 Task: Add the task  Migrate website to a new hosting provider to the section Acceleration Adventure in the project AccuTrack and add a Due Date to the respective task as 2023/10/09
Action: Mouse moved to (70, 237)
Screenshot: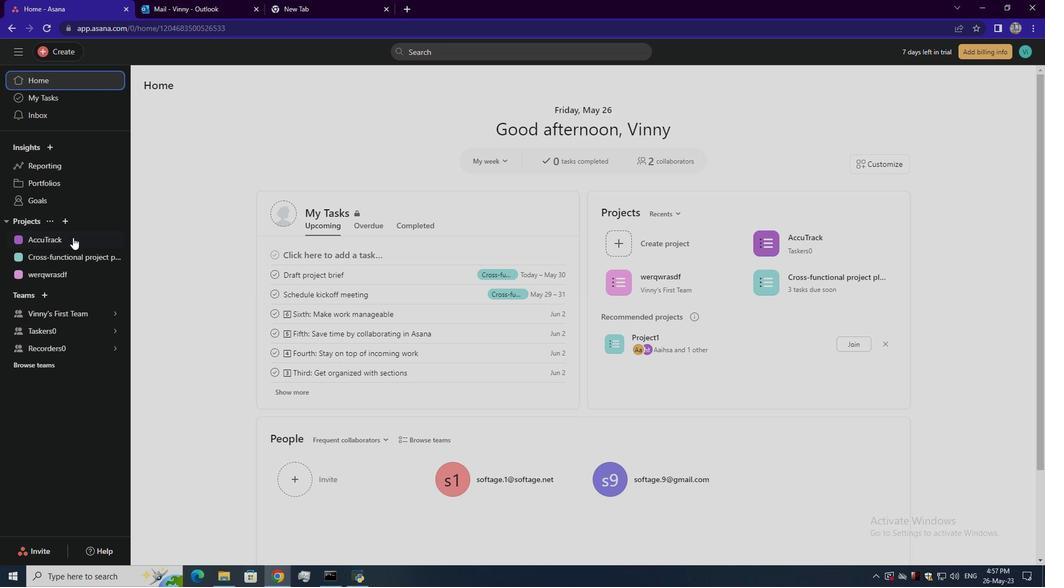 
Action: Mouse pressed left at (70, 237)
Screenshot: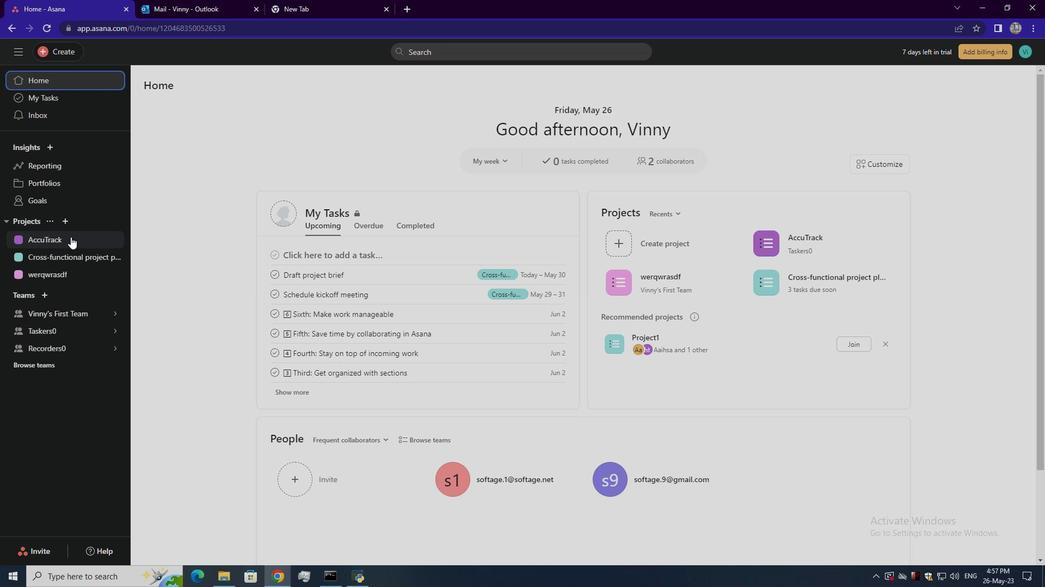 
Action: Mouse moved to (462, 314)
Screenshot: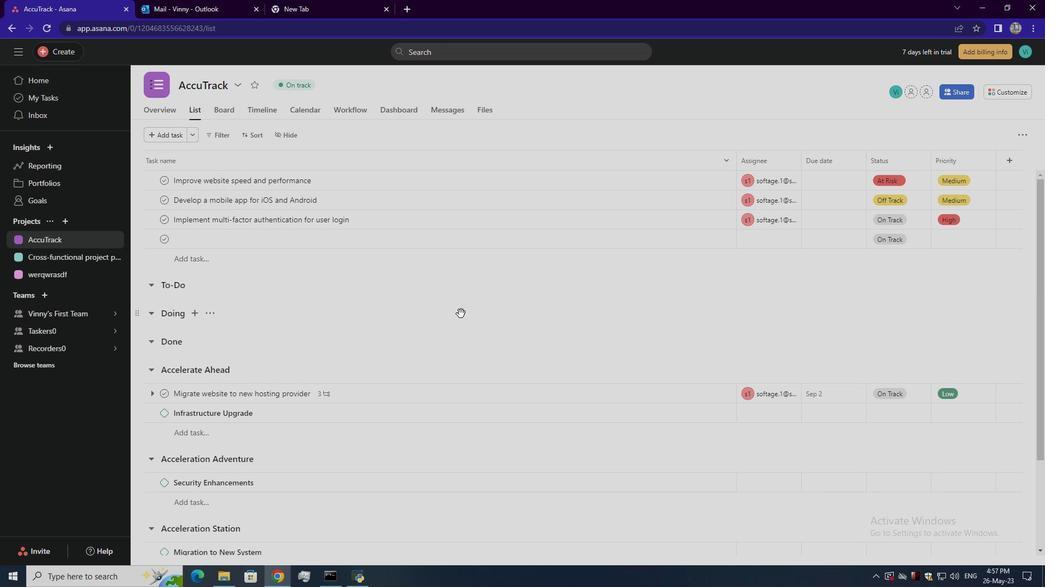 
Action: Mouse scrolled (462, 314) with delta (0, 0)
Screenshot: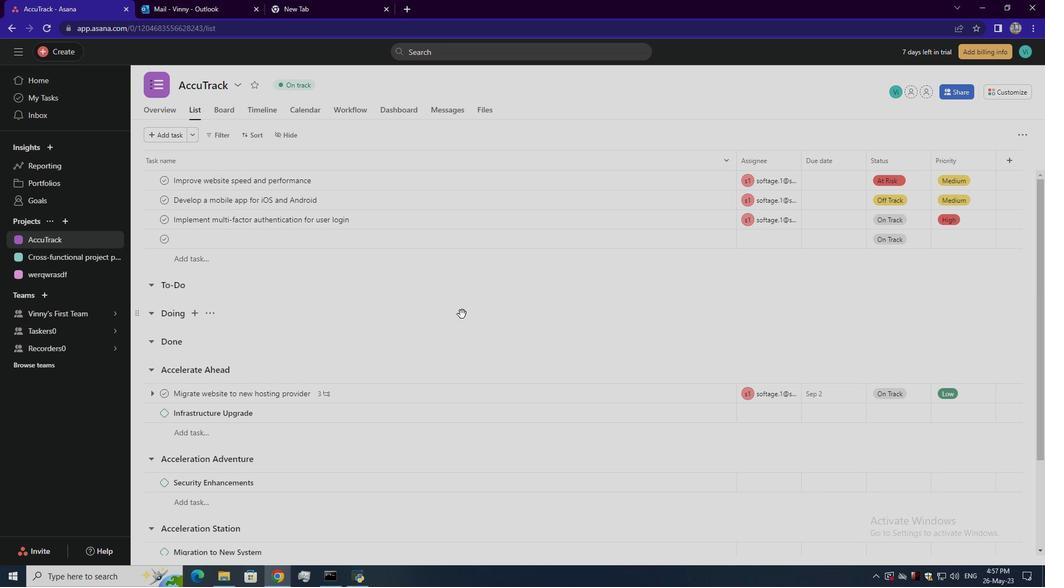 
Action: Mouse scrolled (462, 314) with delta (0, 0)
Screenshot: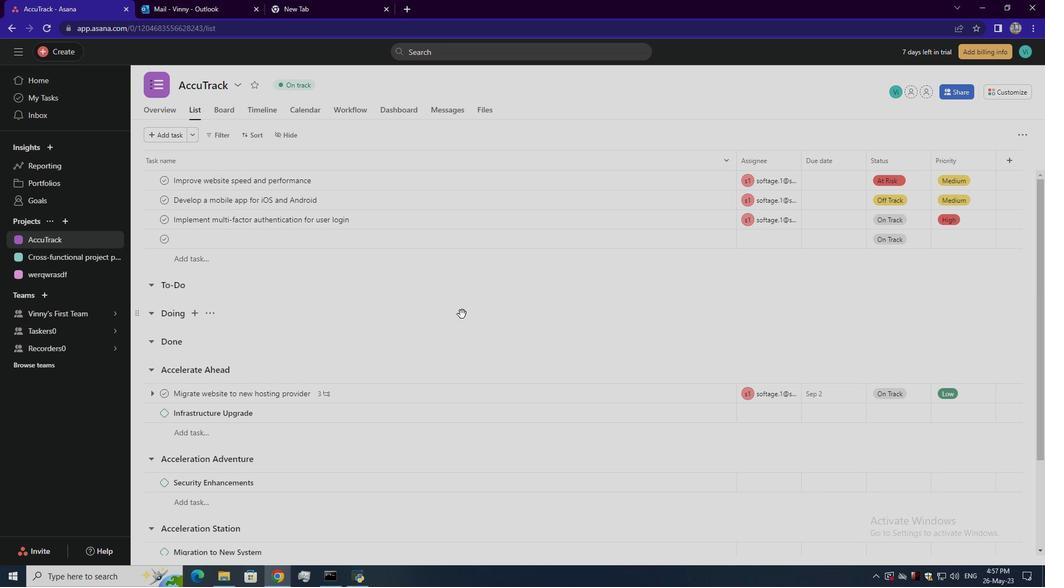
Action: Mouse moved to (715, 285)
Screenshot: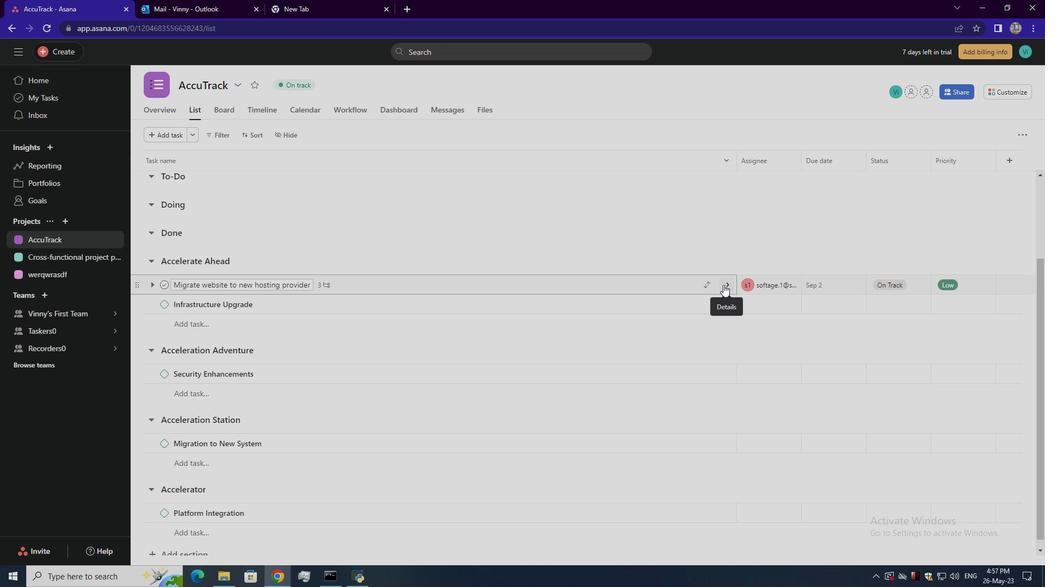 
Action: Mouse pressed left at (715, 285)
Screenshot: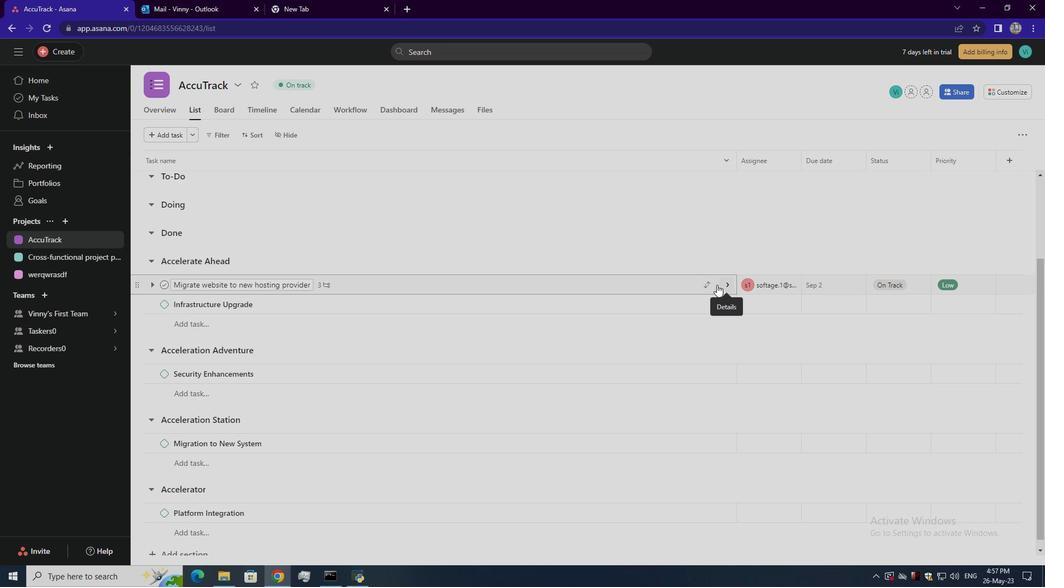 
Action: Mouse moved to (619, 253)
Screenshot: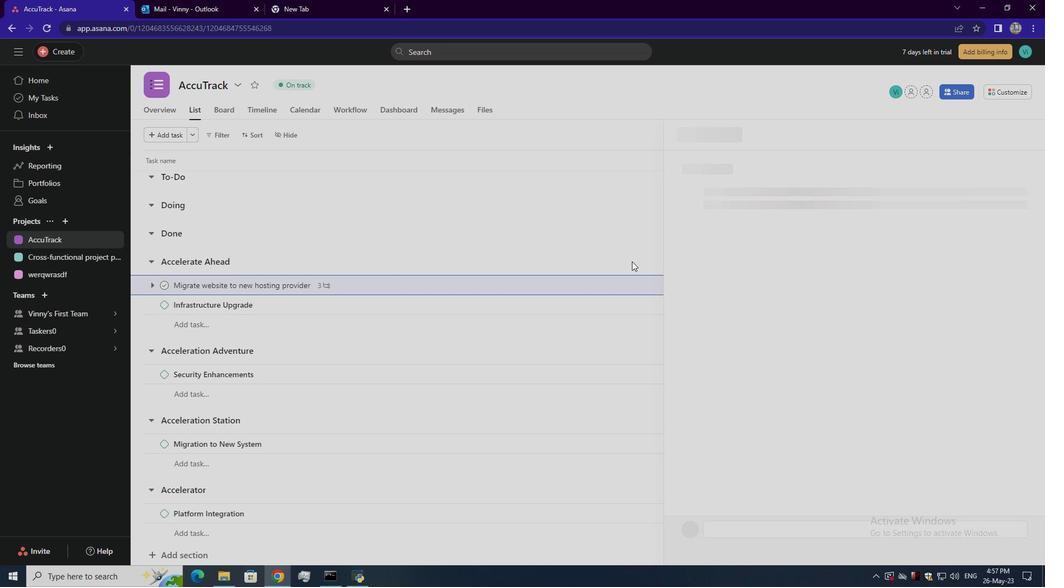 
Action: Mouse pressed left at (619, 253)
Screenshot: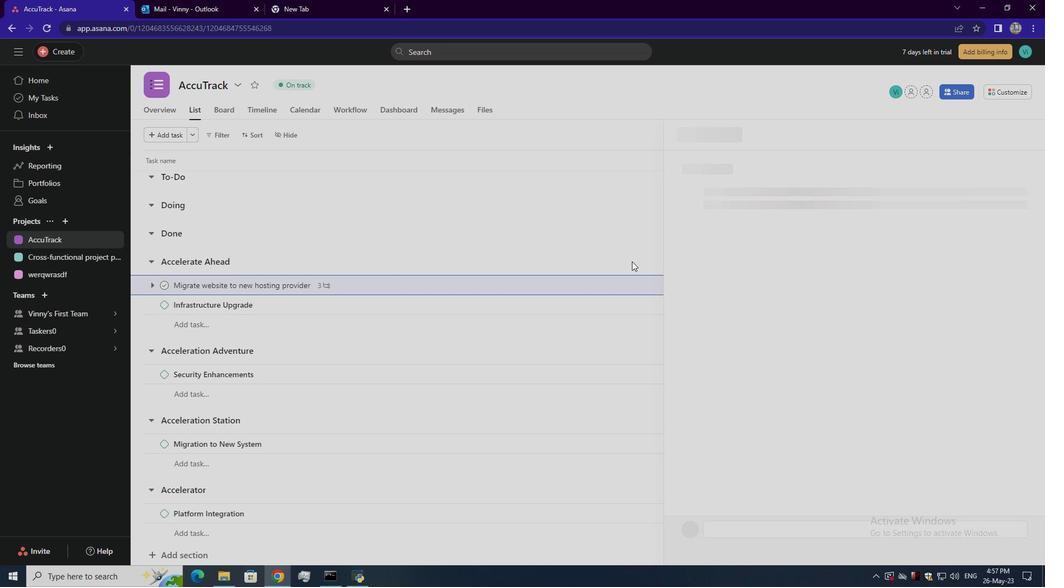 
Action: Mouse moved to (1026, 130)
Screenshot: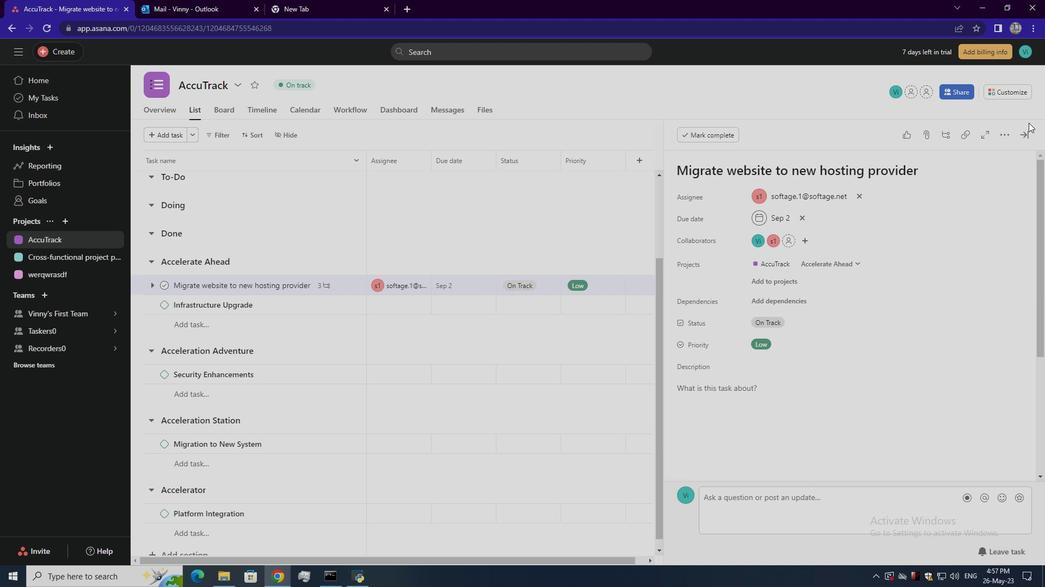 
Action: Mouse pressed left at (1026, 130)
Screenshot: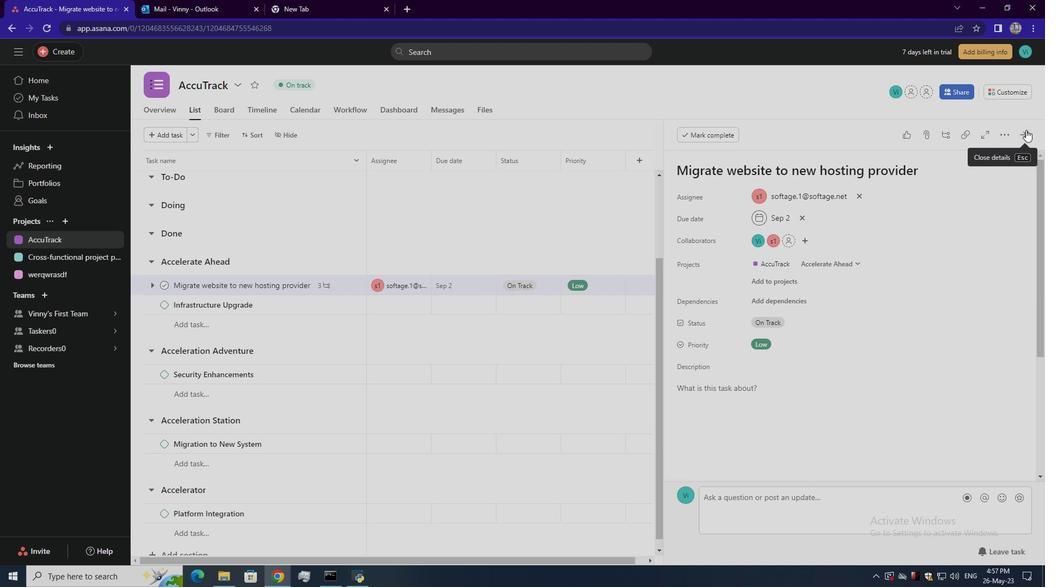 
Action: Mouse moved to (706, 286)
Screenshot: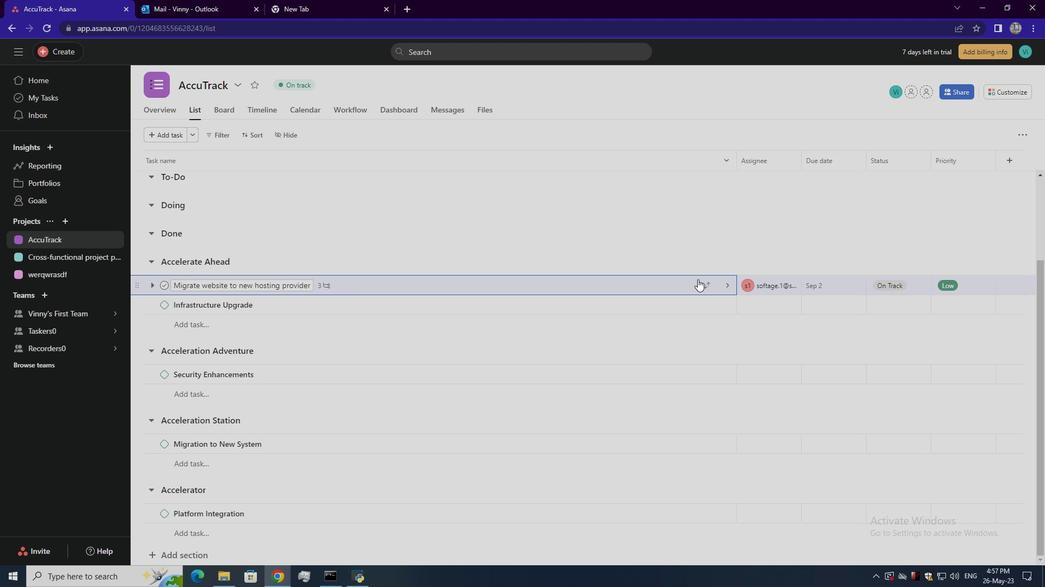 
Action: Mouse pressed left at (706, 286)
Screenshot: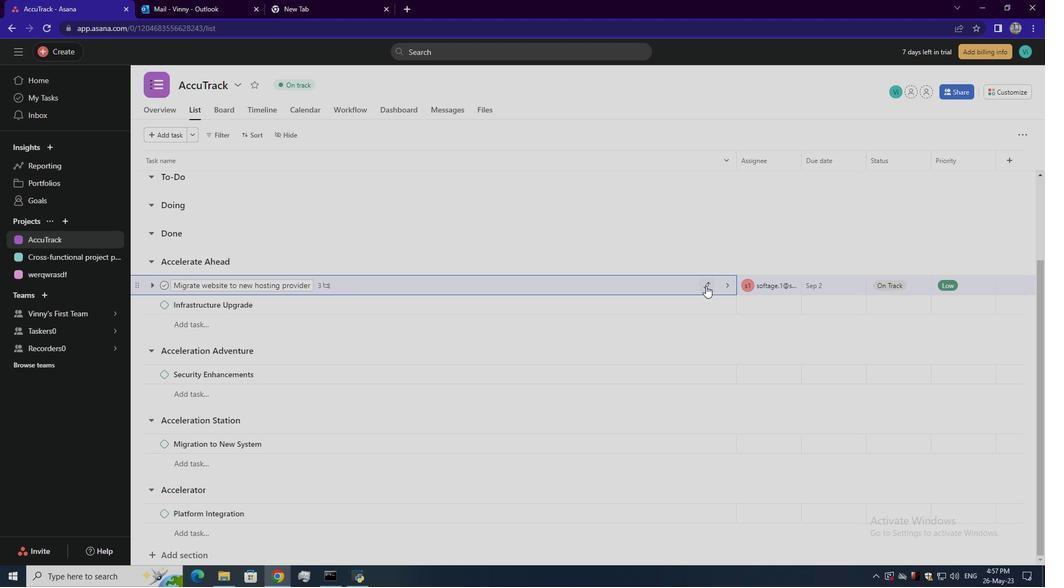 
Action: Mouse moved to (676, 421)
Screenshot: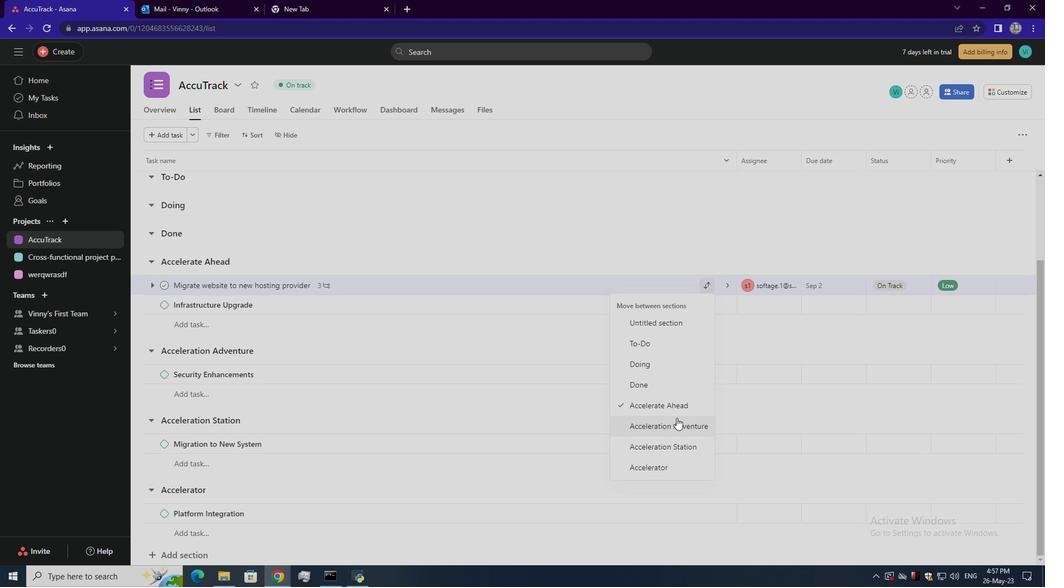
Action: Mouse pressed left at (676, 421)
Screenshot: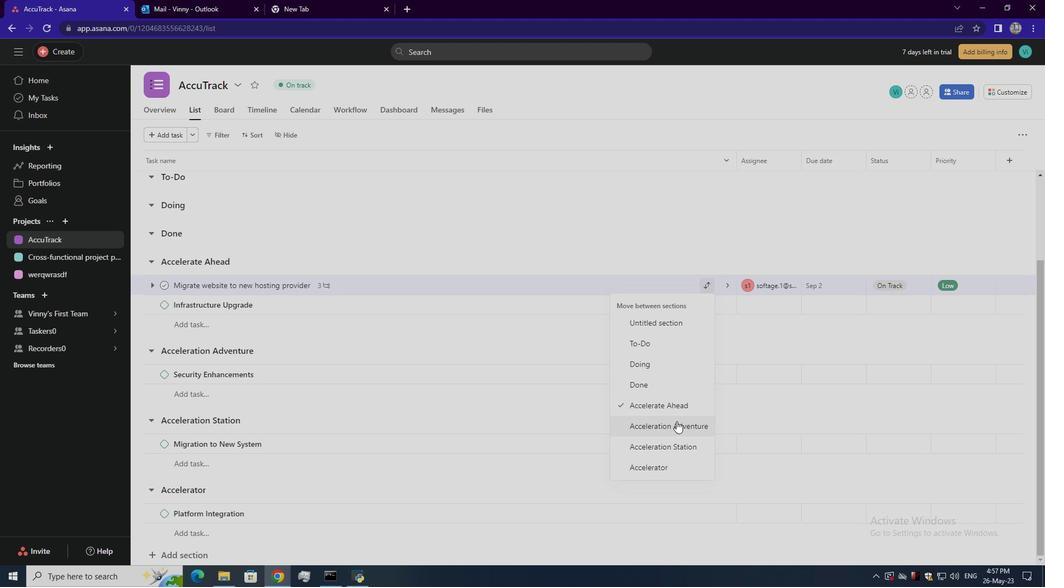 
Action: Mouse moved to (829, 355)
Screenshot: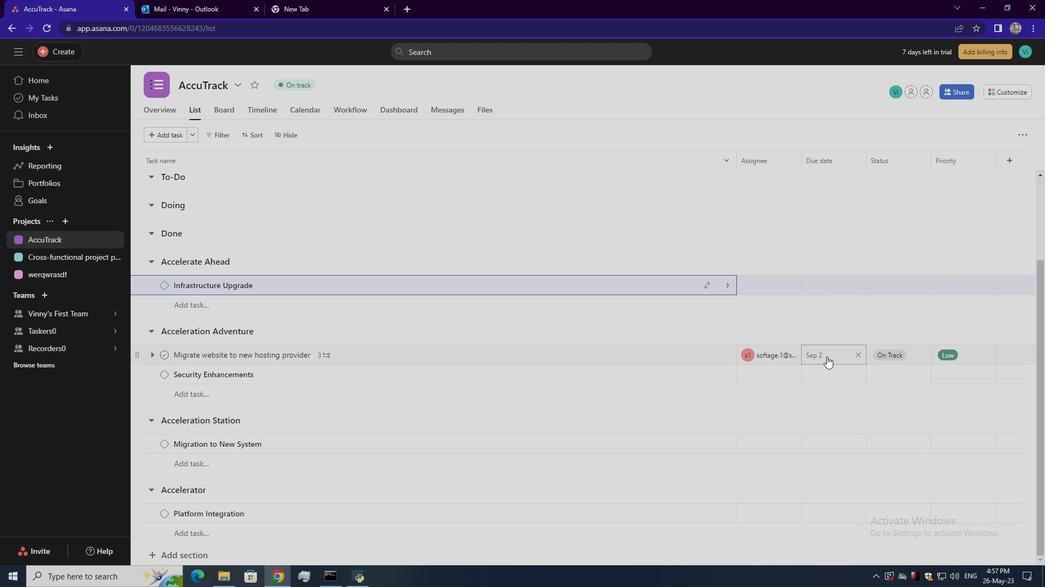 
Action: Mouse pressed left at (829, 355)
Screenshot: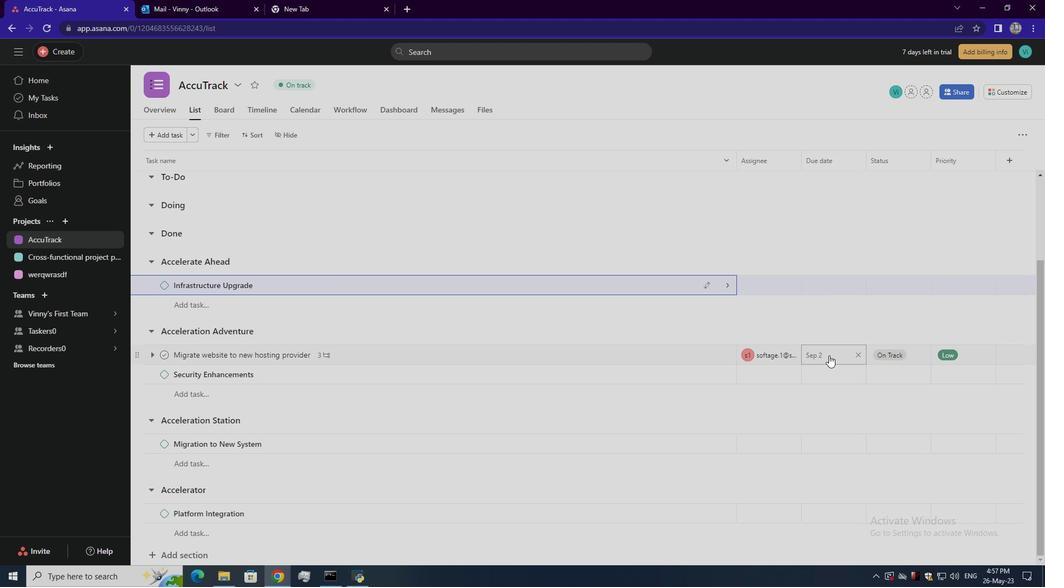 
Action: Mouse moved to (929, 130)
Screenshot: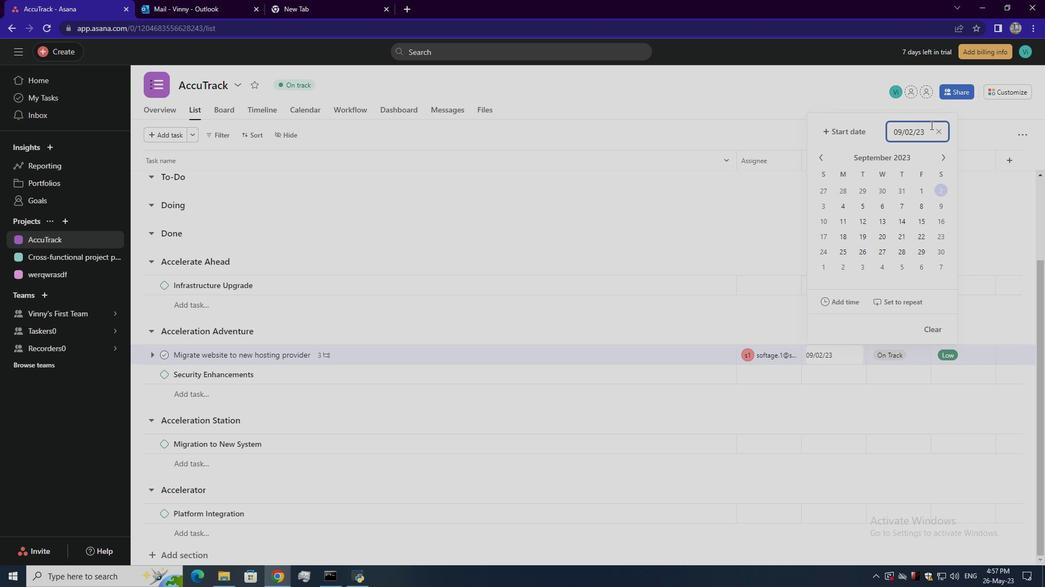 
Action: Mouse pressed left at (929, 130)
Screenshot: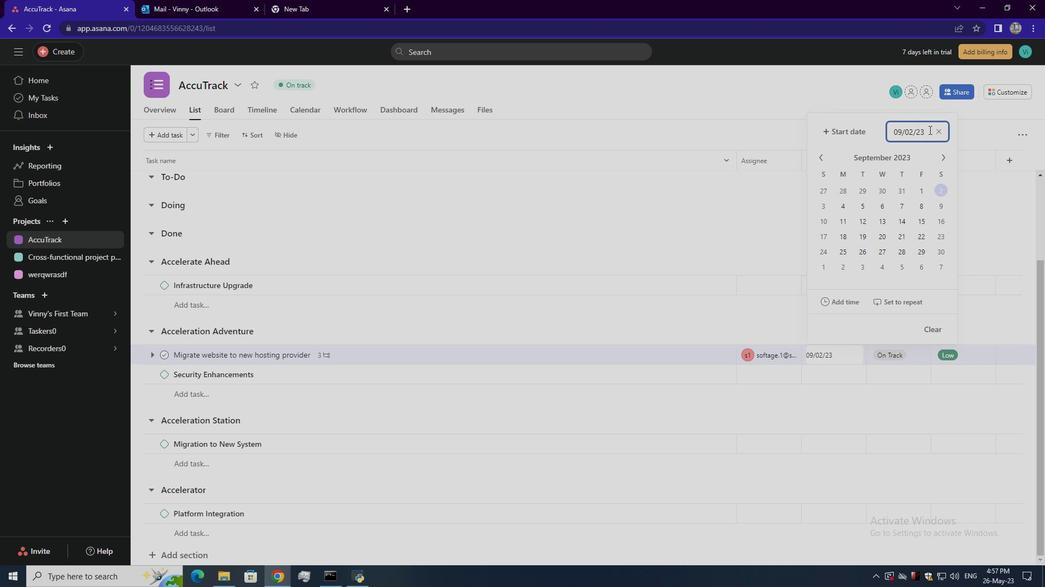 
Action: Key pressed <Key.backspace><Key.backspace><Key.backspace><Key.backspace><Key.backspace><Key.backspace><Key.backspace><Key.backspace><Key.backspace><Key.backspace><Key.backspace><Key.backspace><Key.backspace><Key.backspace><Key.backspace><Key.backspace><Key.backspace><Key.backspace><Key.backspace><Key.backspace><Key.backspace><Key.backspace><Key.backspace><Key.backspace><Key.backspace>2023/10/09<Key.enter>
Screenshot: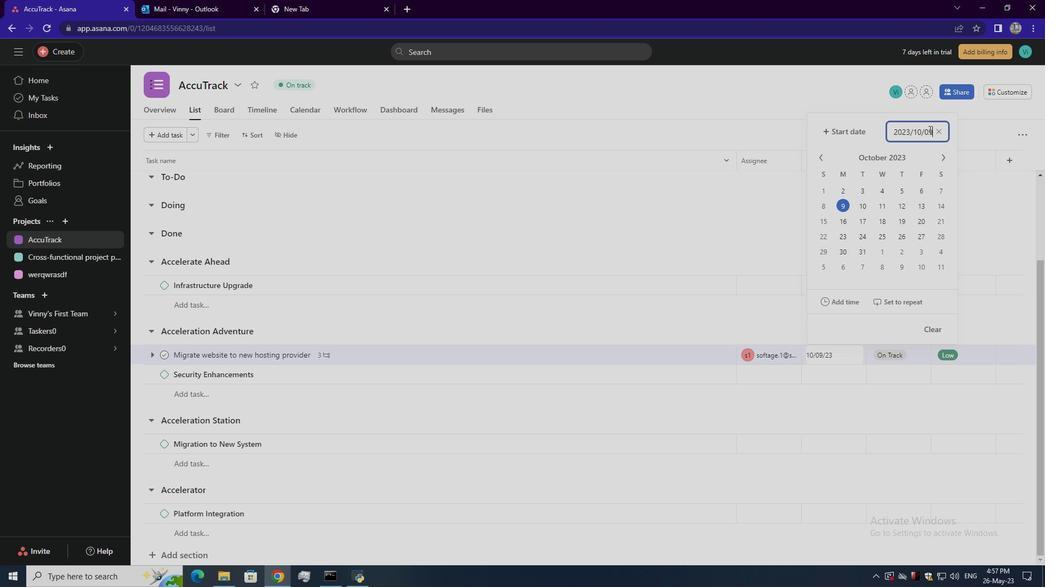 
